 Task: Save the current page with the type "Webpage, Single File".
Action: Mouse moved to (227, 24)
Screenshot: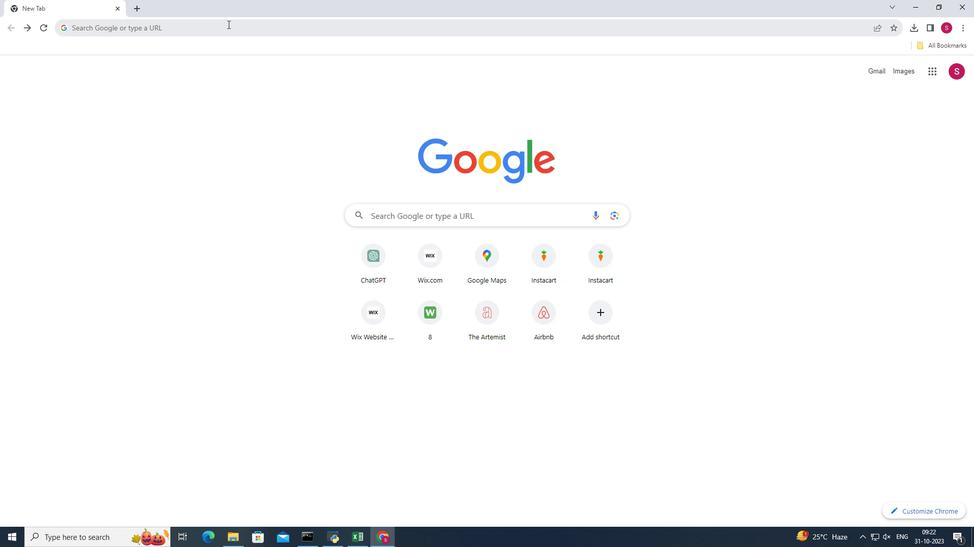 
Action: Mouse pressed left at (227, 24)
Screenshot: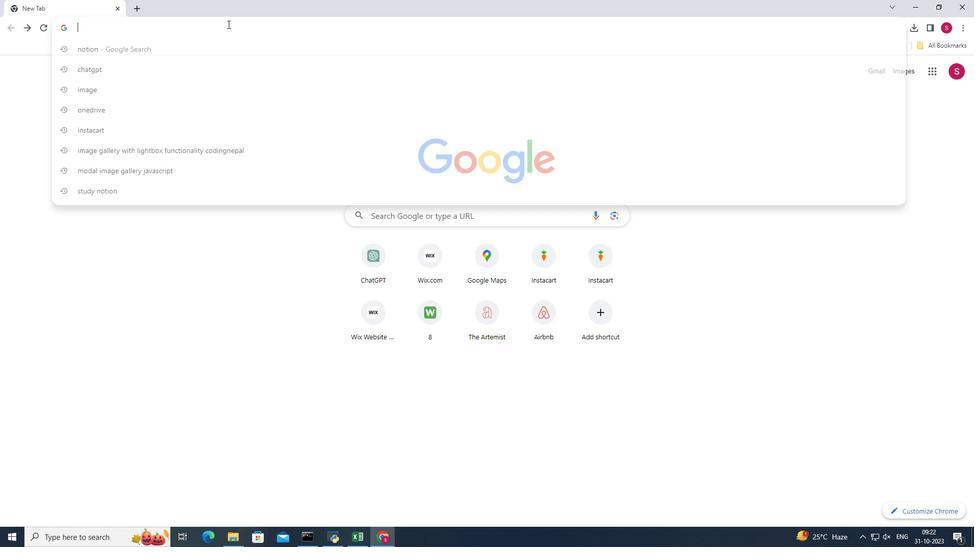 
Action: Key pressed imm<Key.backspace>
Screenshot: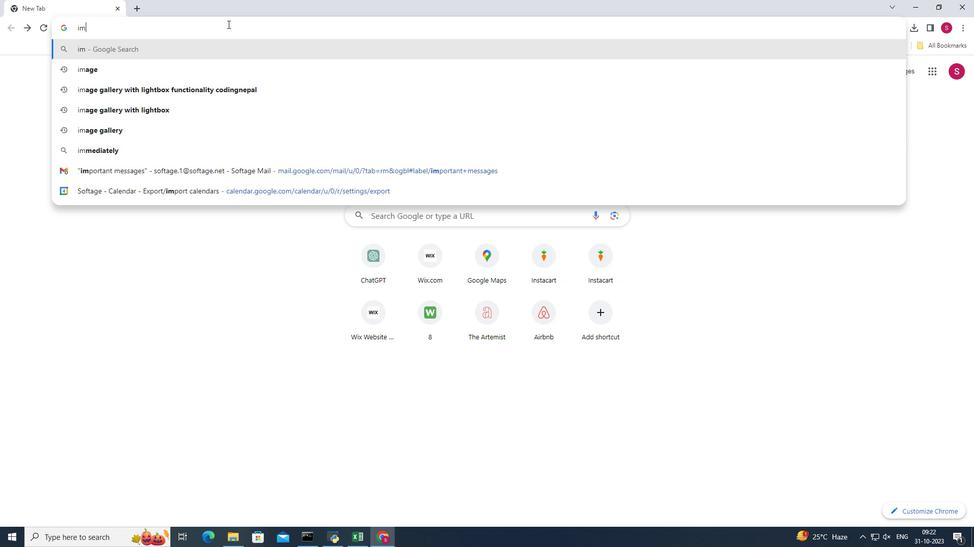 
Action: Mouse moved to (198, 35)
Screenshot: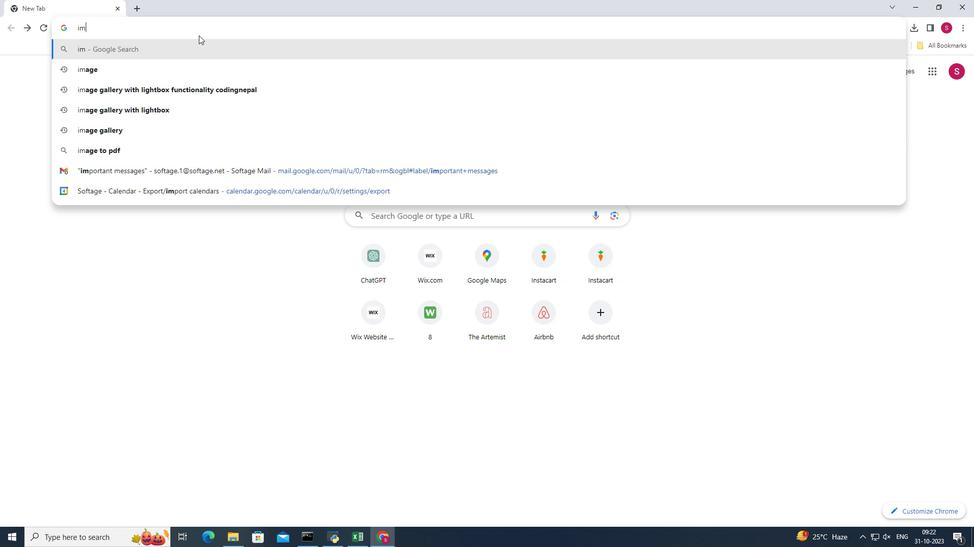 
Action: Key pressed age<Key.enter>
Screenshot: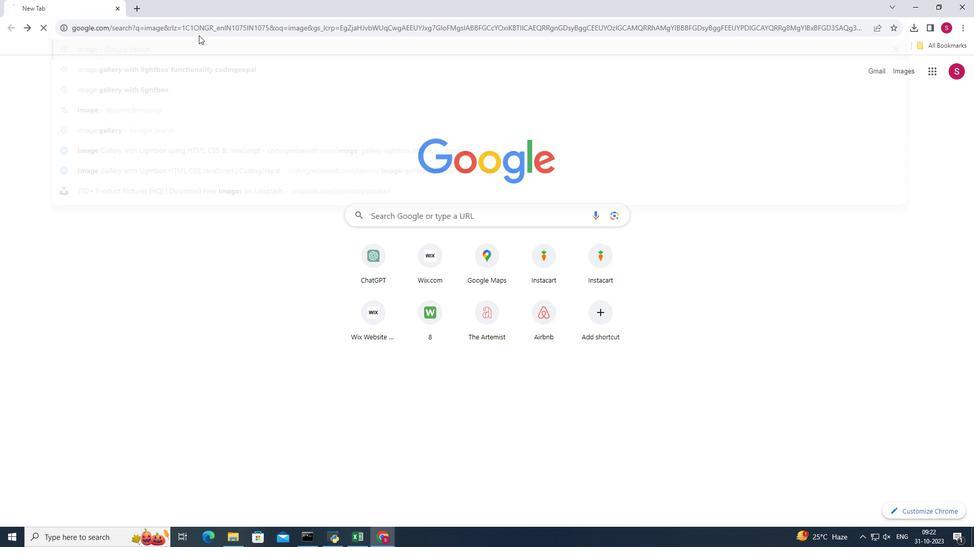 
Action: Mouse moved to (551, 91)
Screenshot: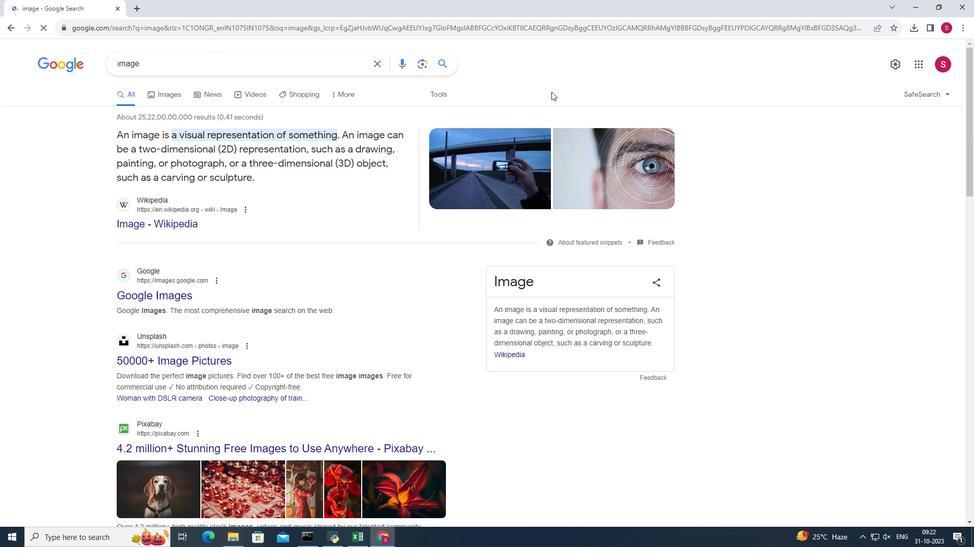 
Action: Mouse pressed right at (551, 91)
Screenshot: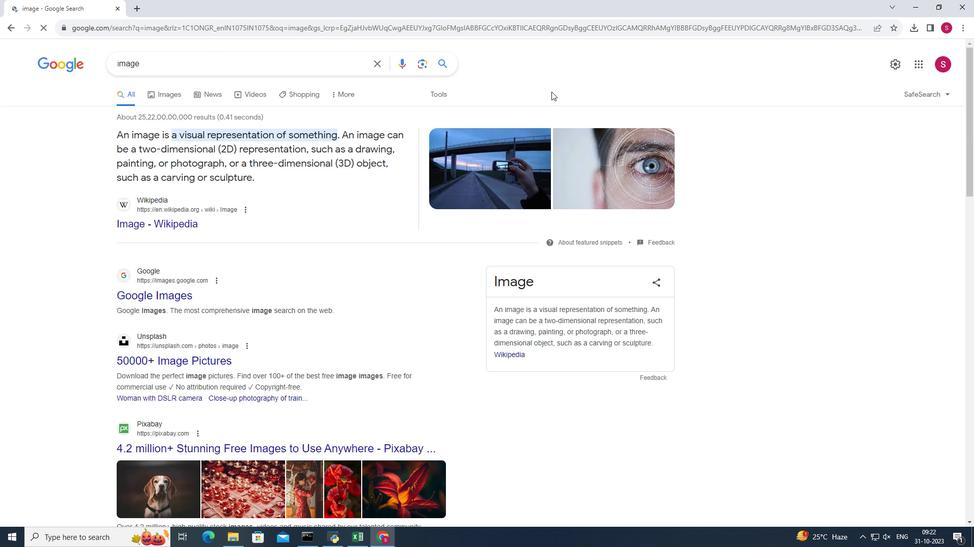 
Action: Mouse moved to (595, 137)
Screenshot: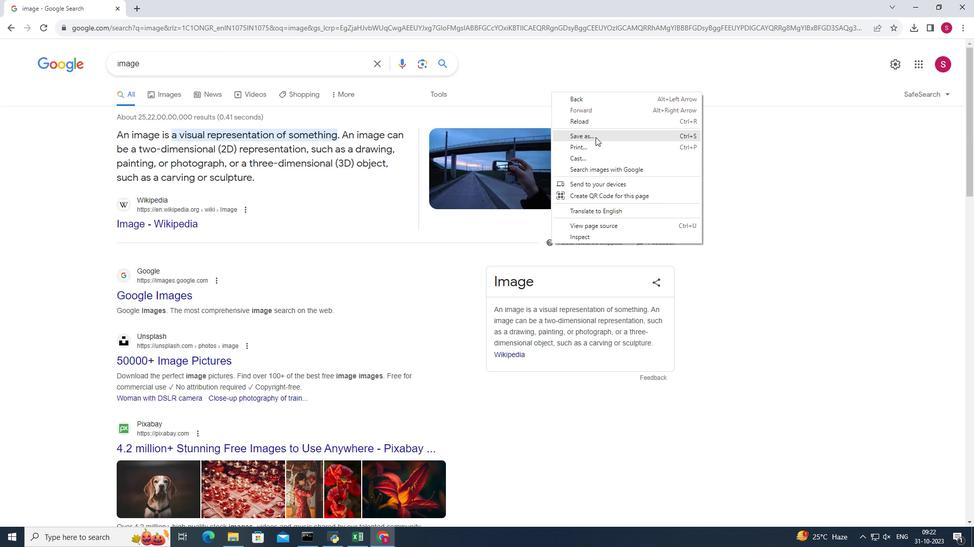 
Action: Mouse pressed left at (595, 137)
Screenshot: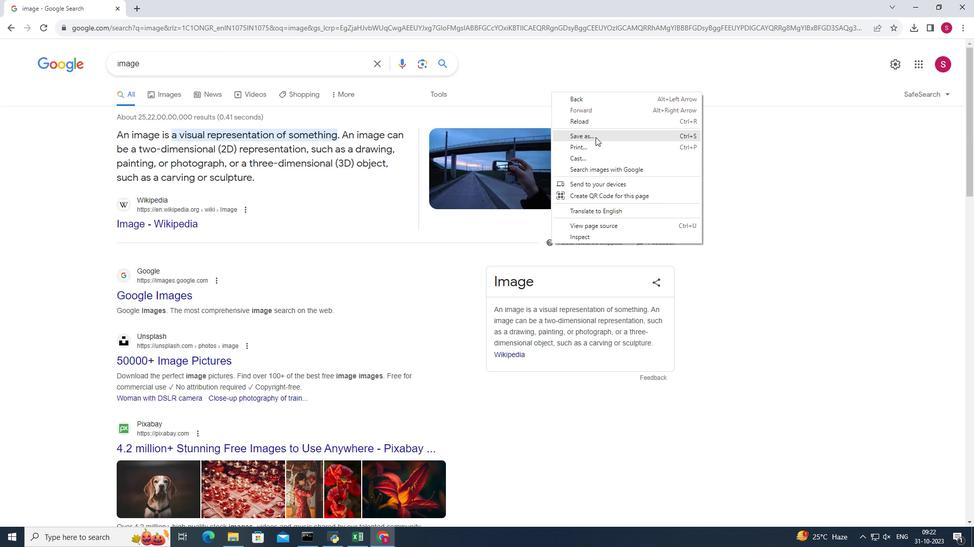 
Action: Mouse moved to (474, 215)
Screenshot: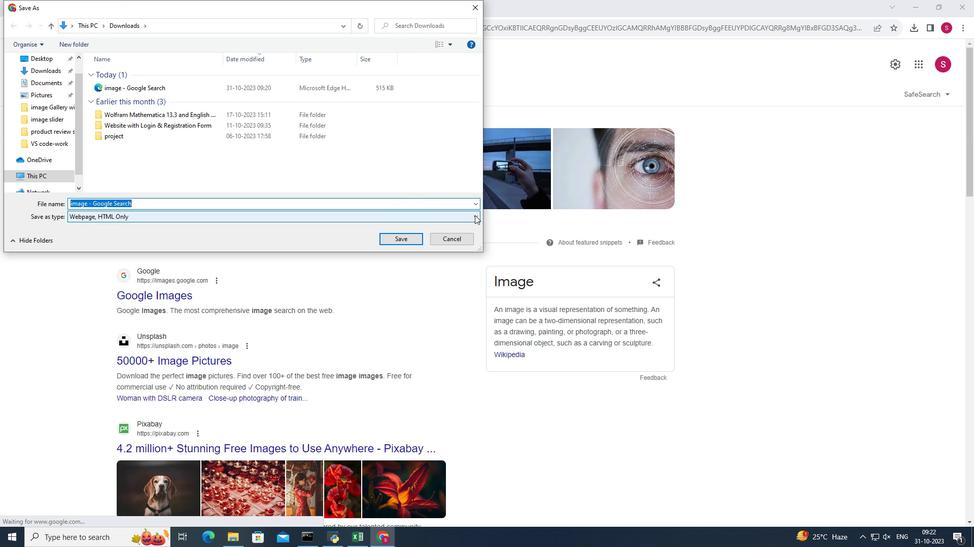 
Action: Mouse pressed left at (474, 215)
Screenshot: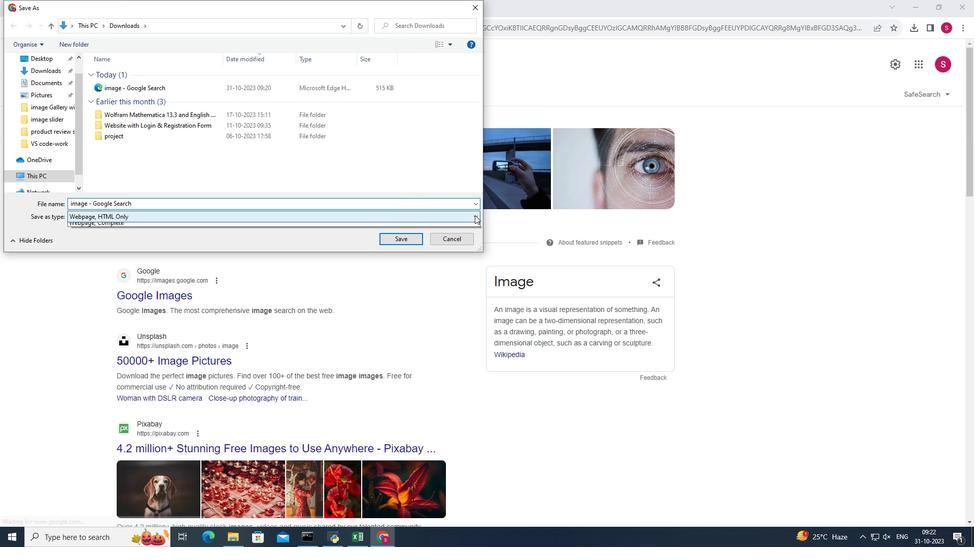 
Action: Mouse moved to (168, 235)
Screenshot: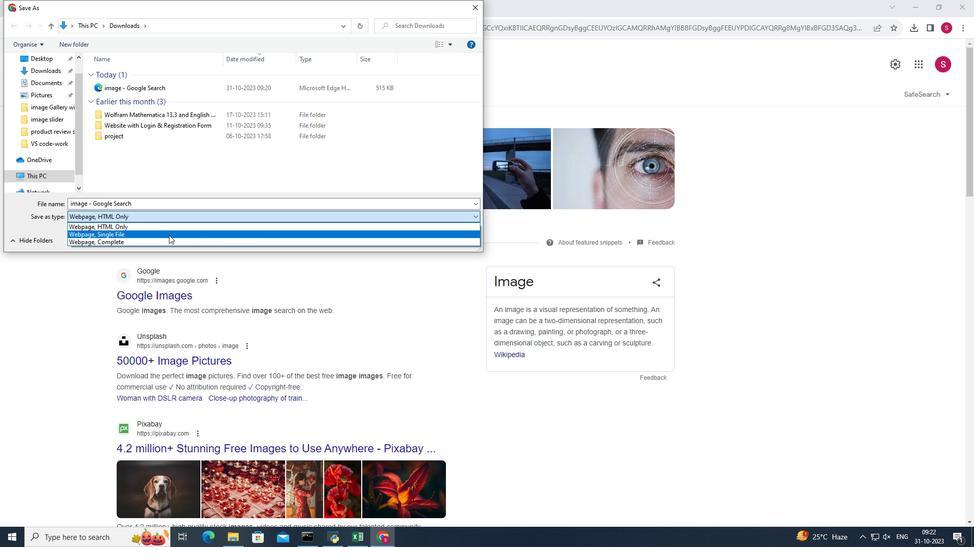 
Action: Mouse pressed left at (168, 235)
Screenshot: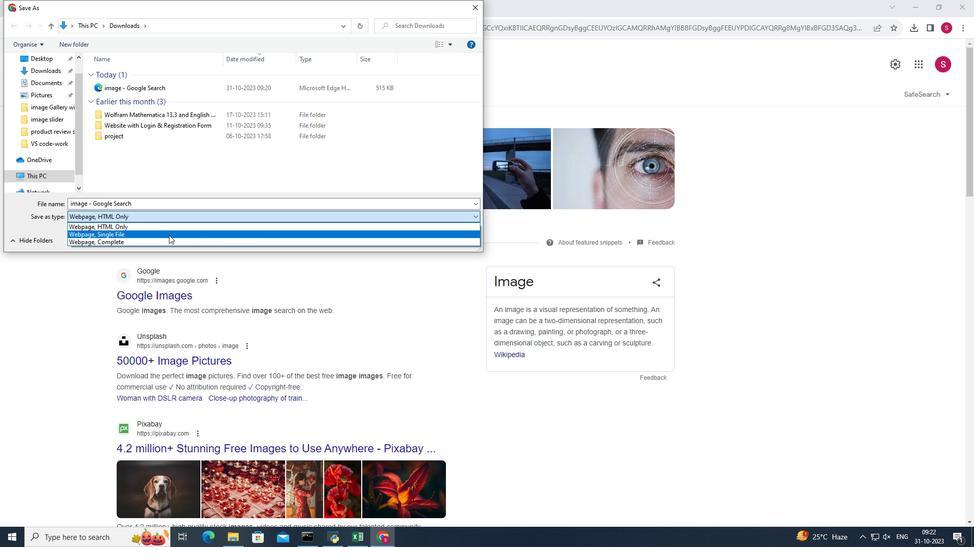 
Action: Mouse moved to (398, 238)
Screenshot: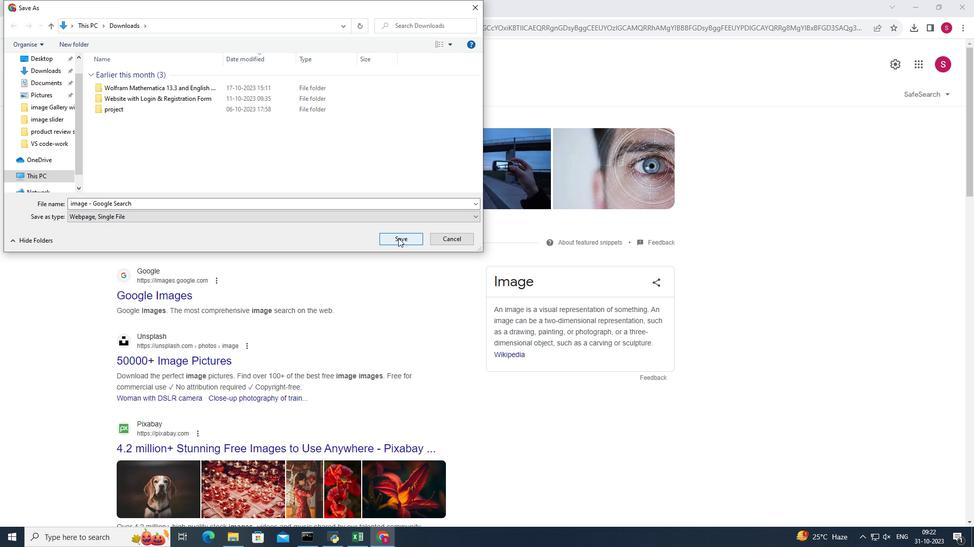 
Action: Mouse pressed left at (398, 238)
Screenshot: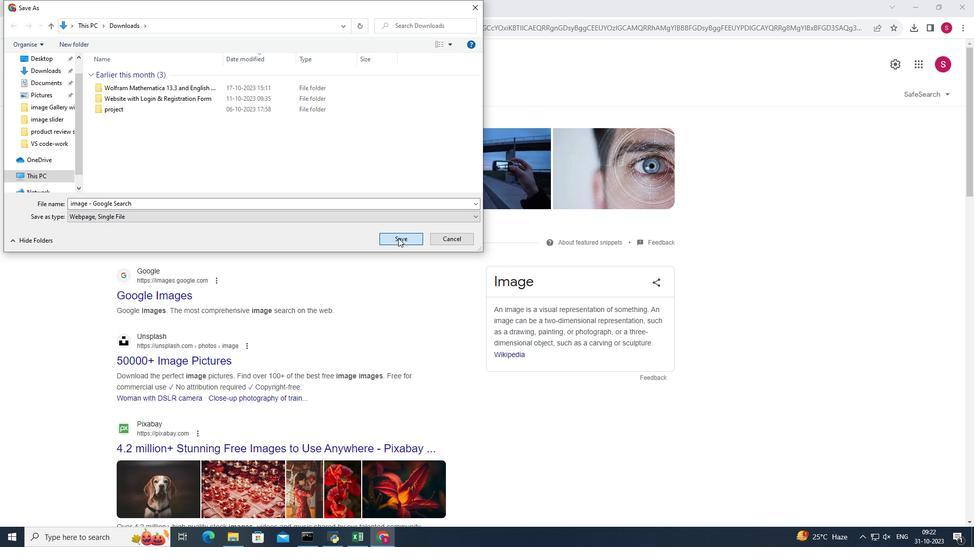 
